 Task: Send an email with the signature Drake Wright with the subject 'Request for a sick day' and the message 'Please let me know if you require any further information from me.' from softage.1@softage.net to softage.8@softage.net,  softage.1@softage.net and softage.9@softage.net with CC to softage.10@softage.net with an attached document Market_analysis.docx
Action: Mouse moved to (688, 154)
Screenshot: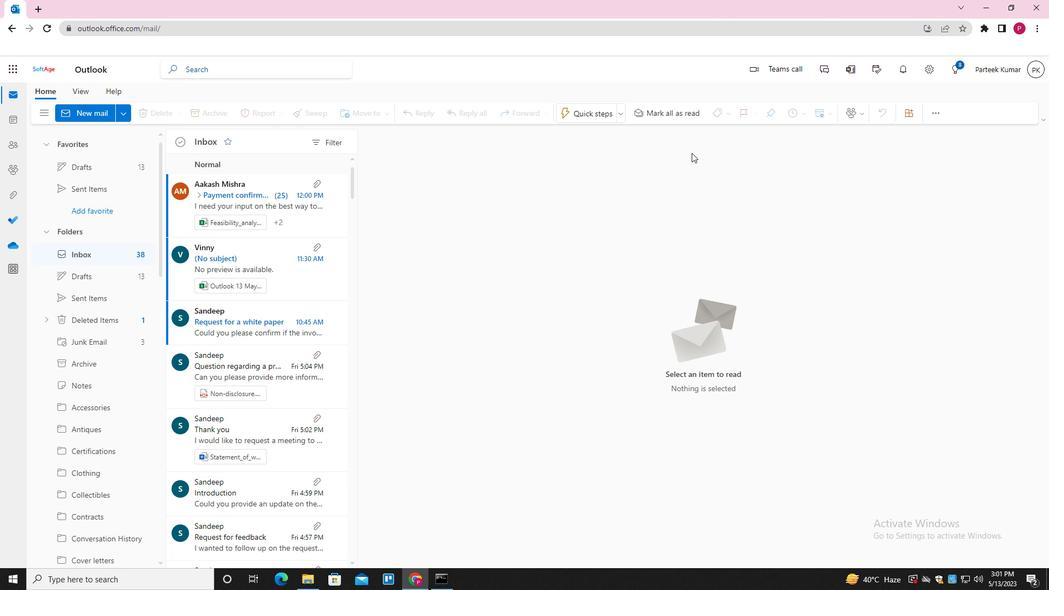 
Action: Key pressed n
Screenshot: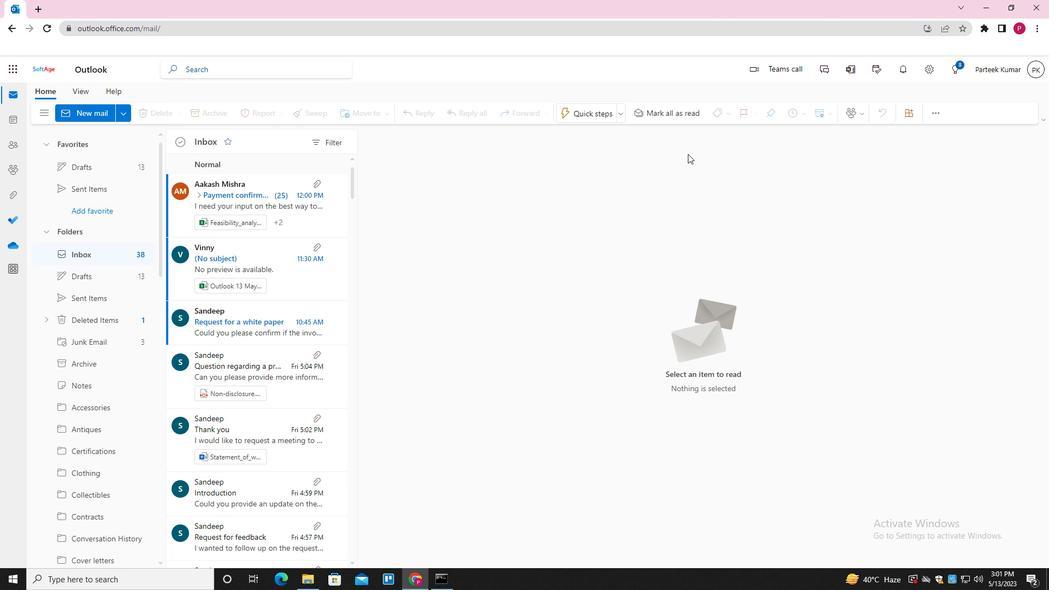 
Action: Mouse moved to (737, 115)
Screenshot: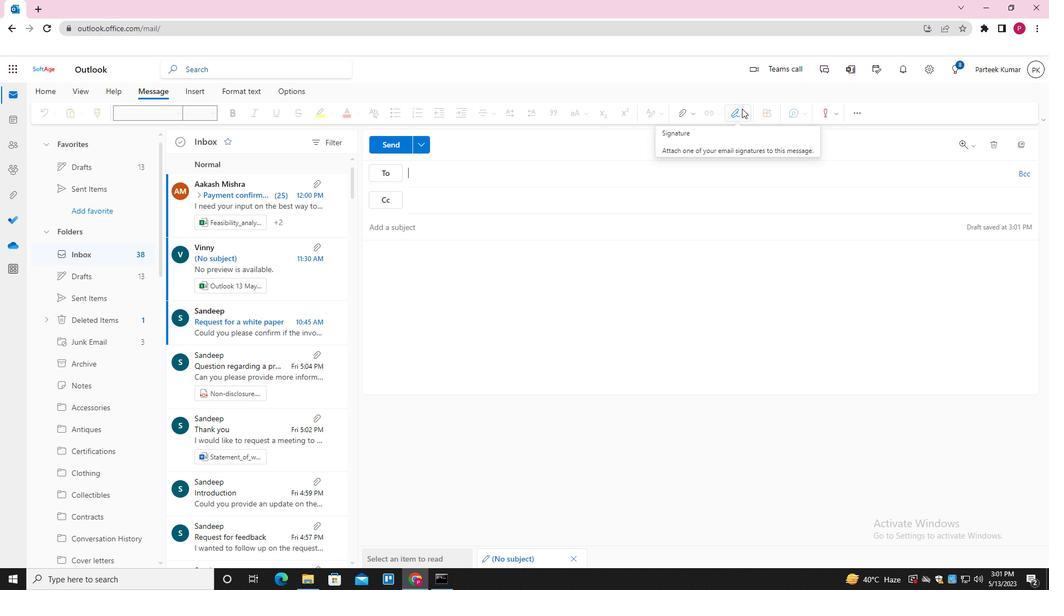 
Action: Mouse pressed left at (737, 115)
Screenshot: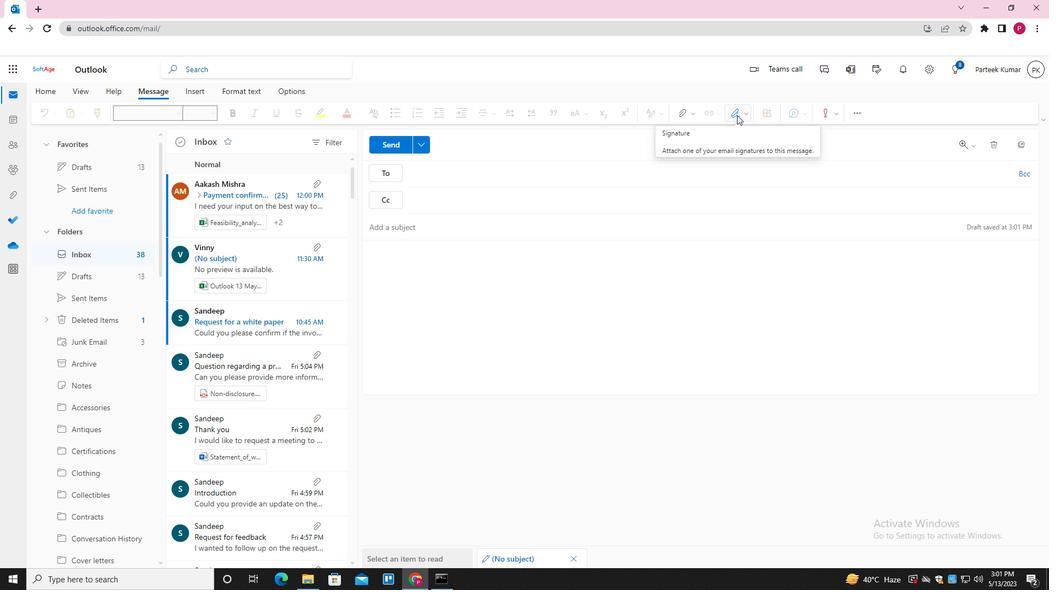 
Action: Mouse moved to (735, 155)
Screenshot: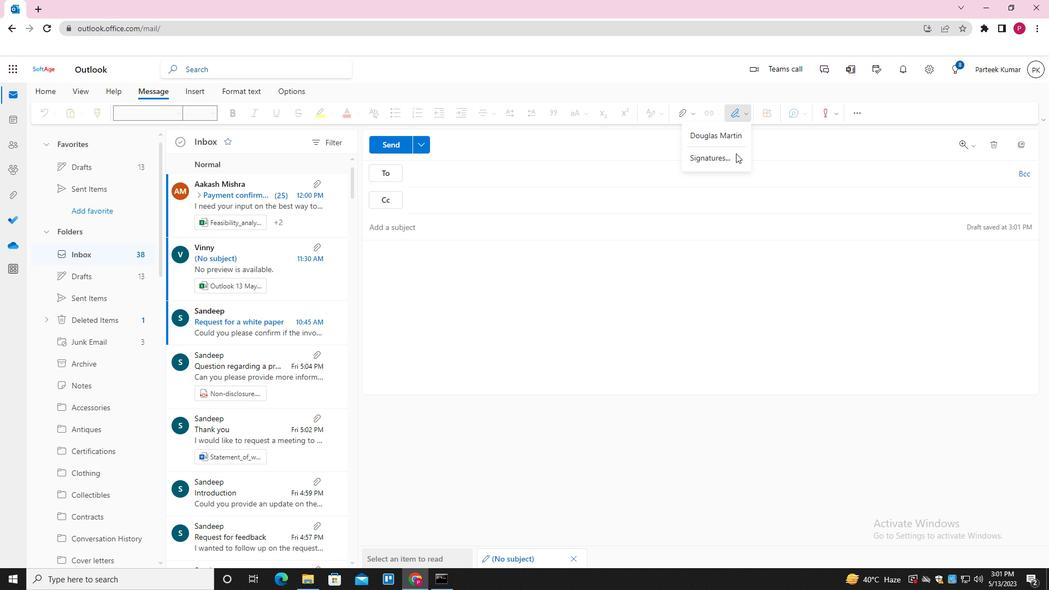 
Action: Mouse pressed left at (735, 155)
Screenshot: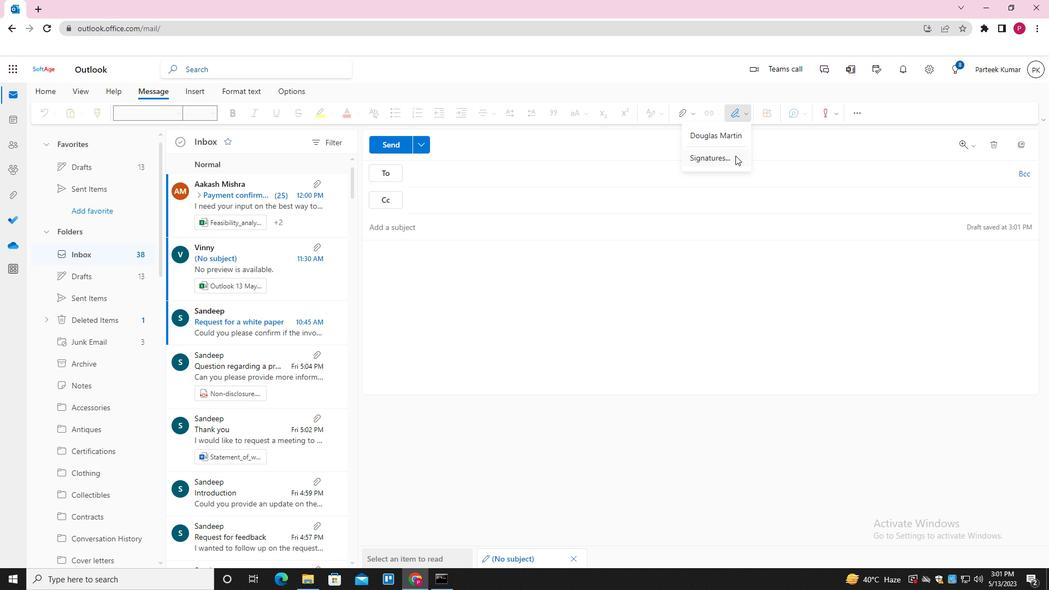 
Action: Mouse moved to (593, 197)
Screenshot: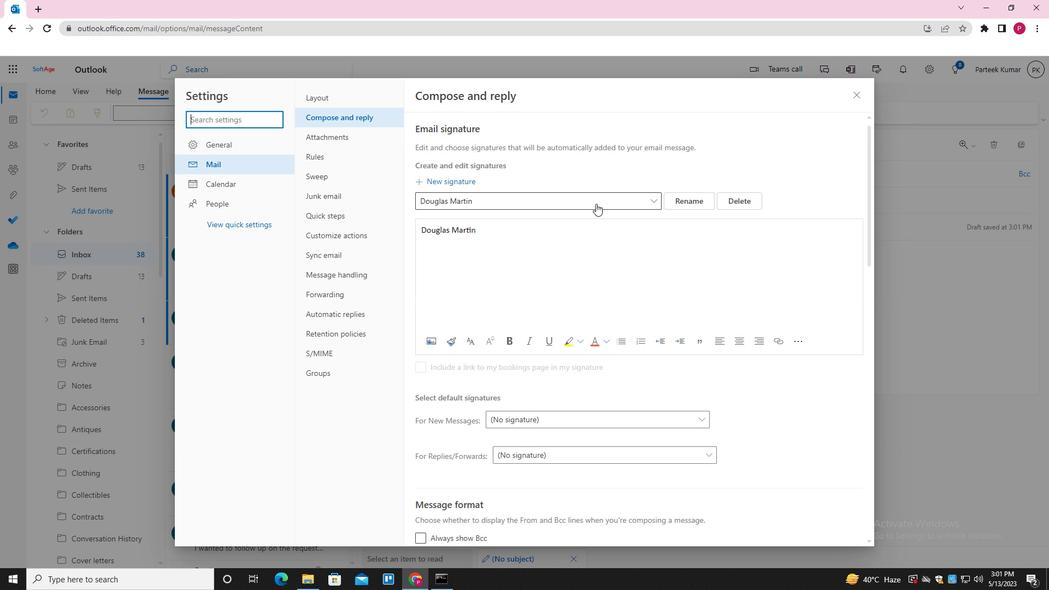 
Action: Mouse pressed left at (593, 197)
Screenshot: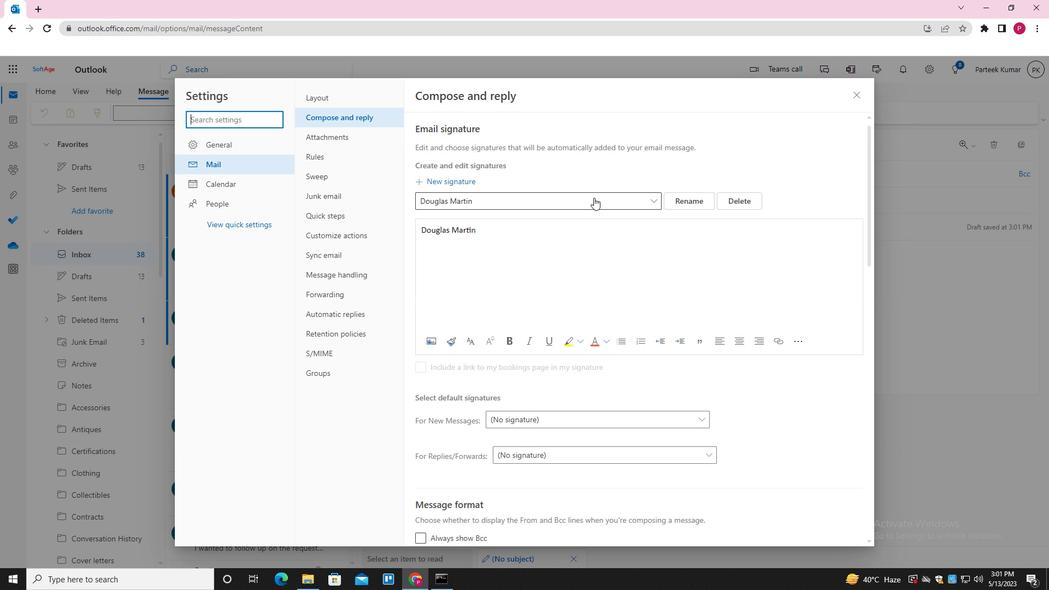 
Action: Mouse moved to (730, 193)
Screenshot: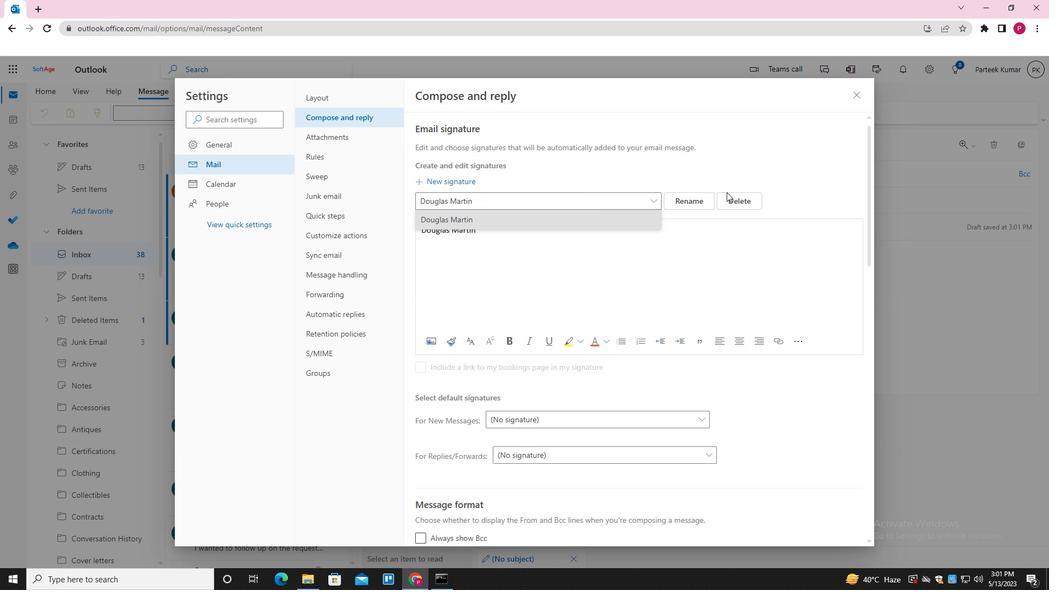 
Action: Mouse pressed left at (730, 193)
Screenshot: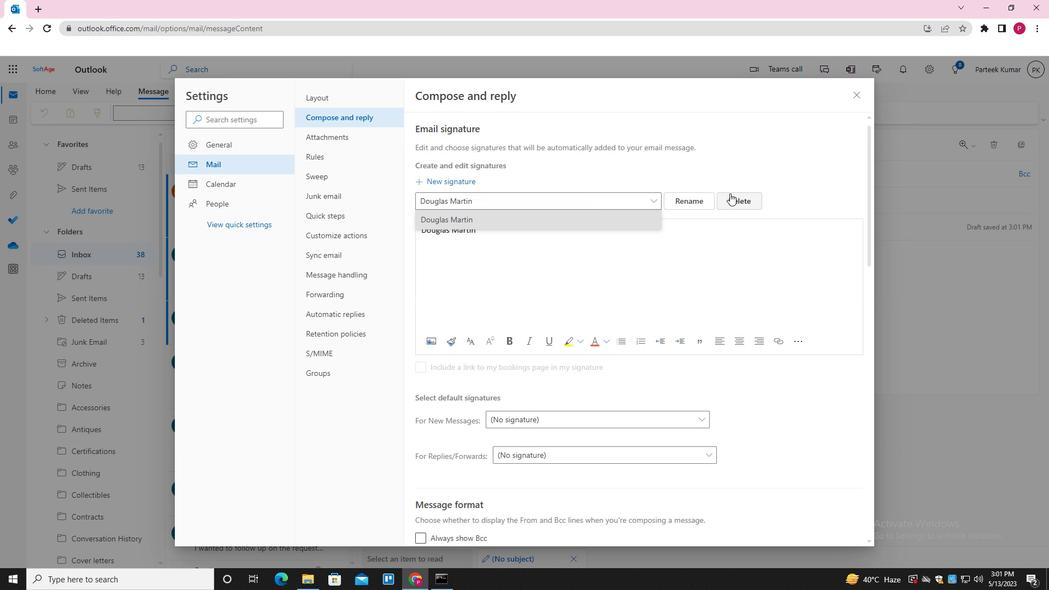 
Action: Mouse moved to (618, 203)
Screenshot: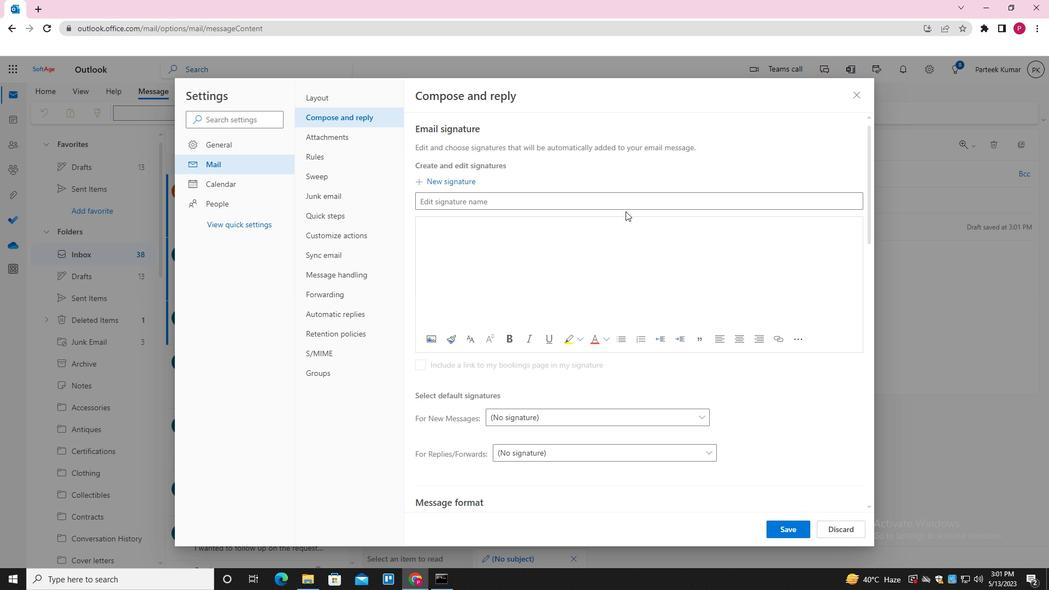 
Action: Mouse pressed left at (618, 203)
Screenshot: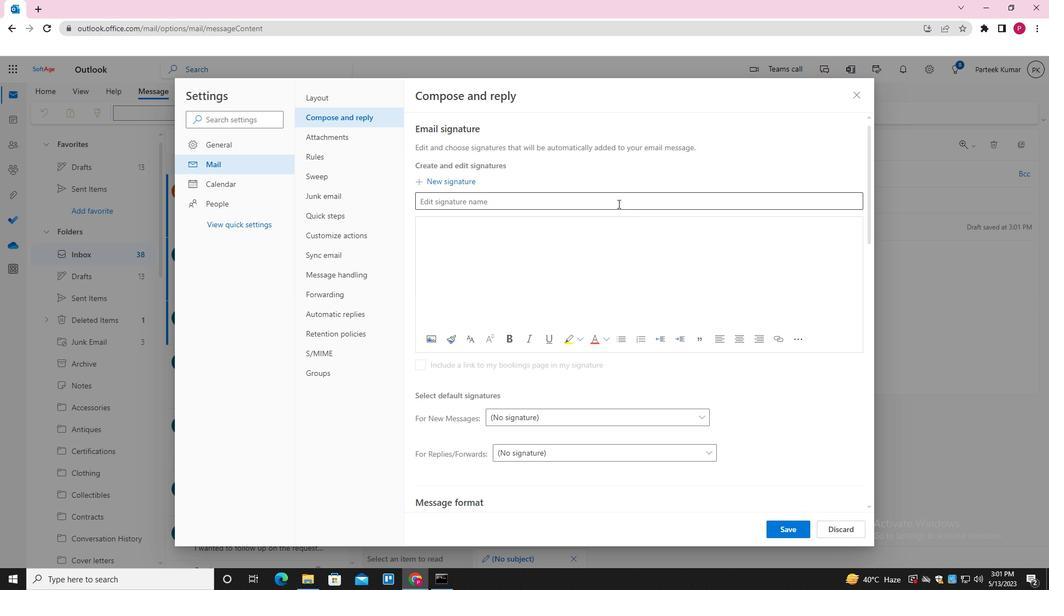 
Action: Key pressed <Key.shift>DRE<Key.backspace>AKE<Key.left><Key.left><Key.left><Key.left><Key.backspace><Key.shift><Key.shift><Key.shift><Key.shift><Key.shift><Key.shift>D<Key.right><Key.right><Key.right><Key.right><Key.space><Key.shift>WRIGST<Key.backspace><Key.backspace>HT
Screenshot: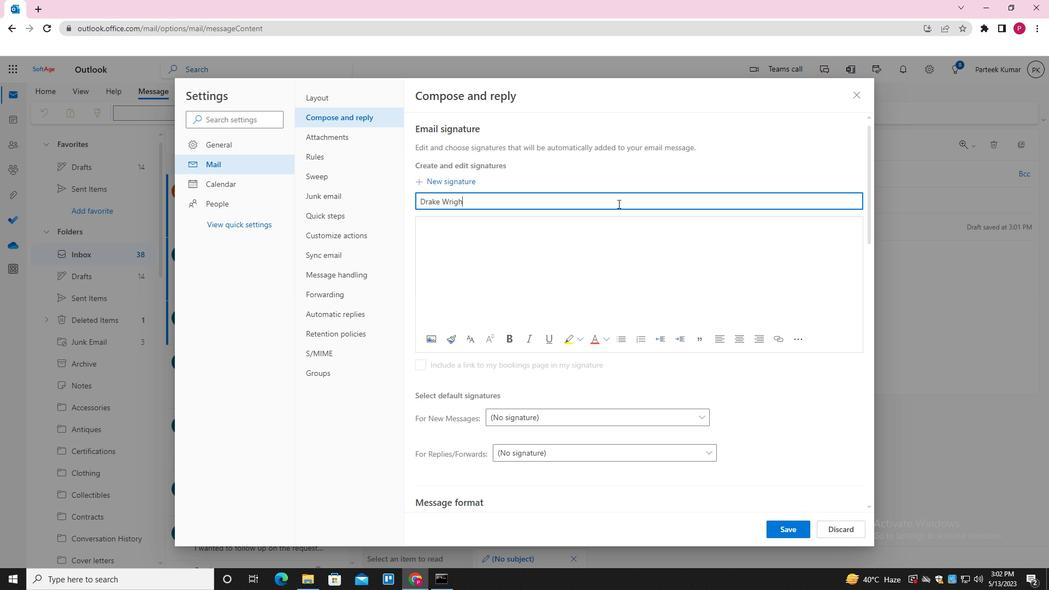 
Action: Mouse moved to (445, 251)
Screenshot: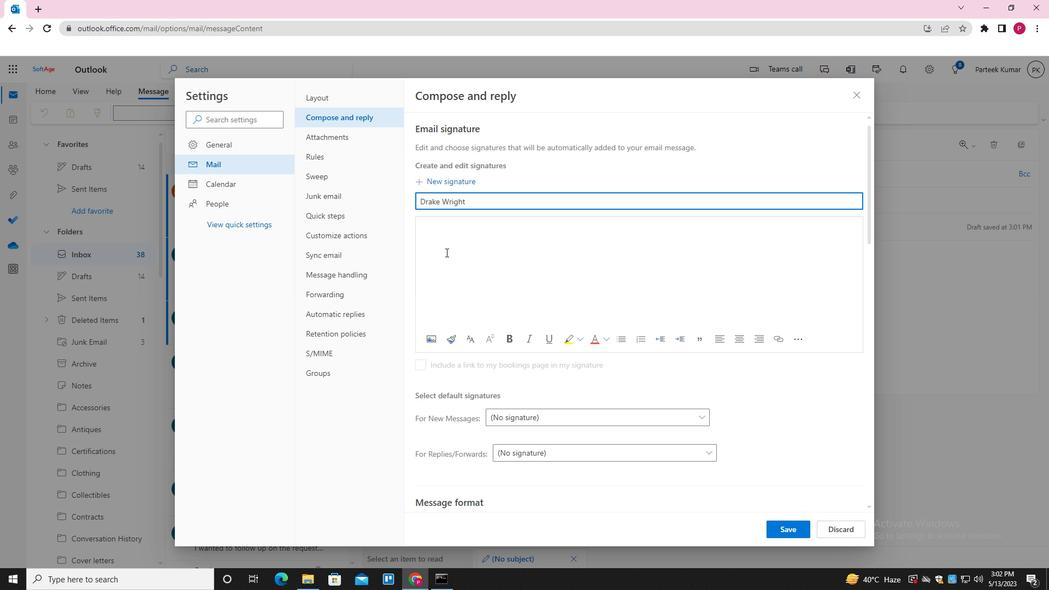 
Action: Mouse pressed left at (445, 251)
Screenshot: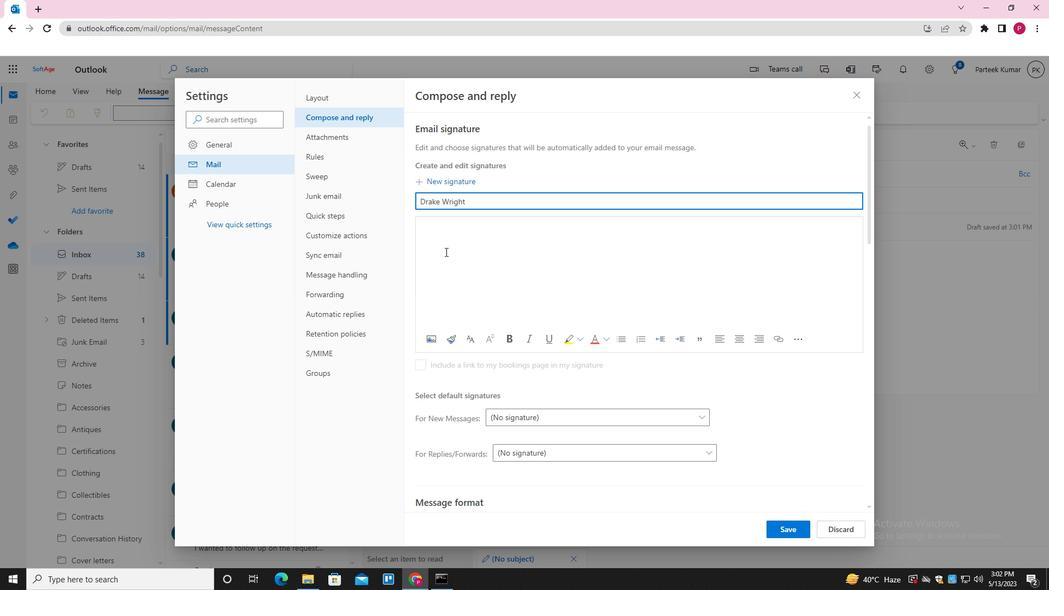 
Action: Key pressed <Key.shift><Key.shift><Key.shift><Key.shift><Key.shift><Key.shift><Key.shift>DRAKE<Key.space><Key.shift>WRIGHT
Screenshot: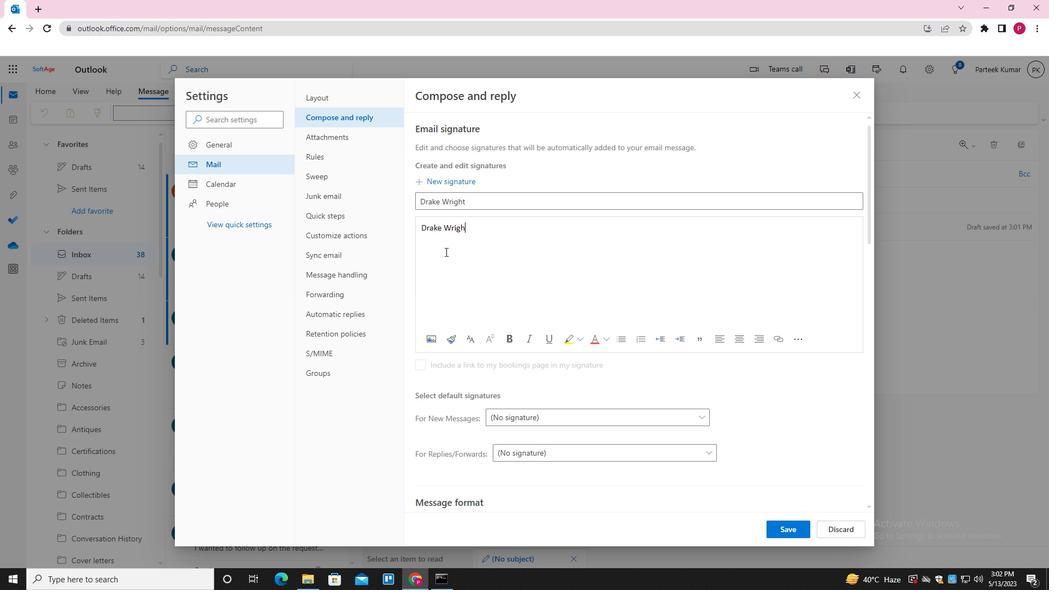 
Action: Mouse moved to (782, 526)
Screenshot: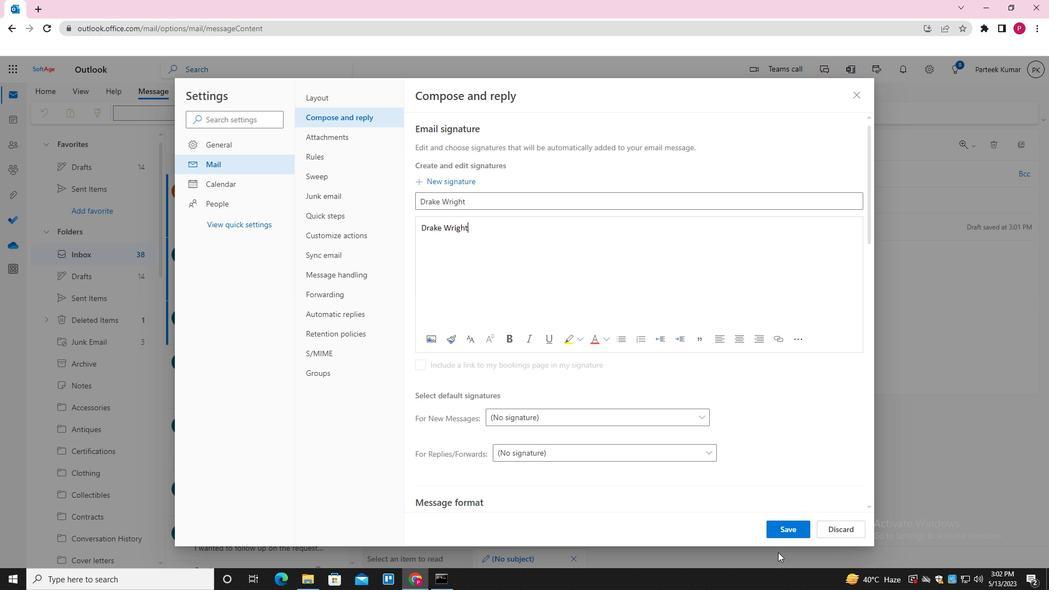 
Action: Mouse pressed left at (782, 526)
Screenshot: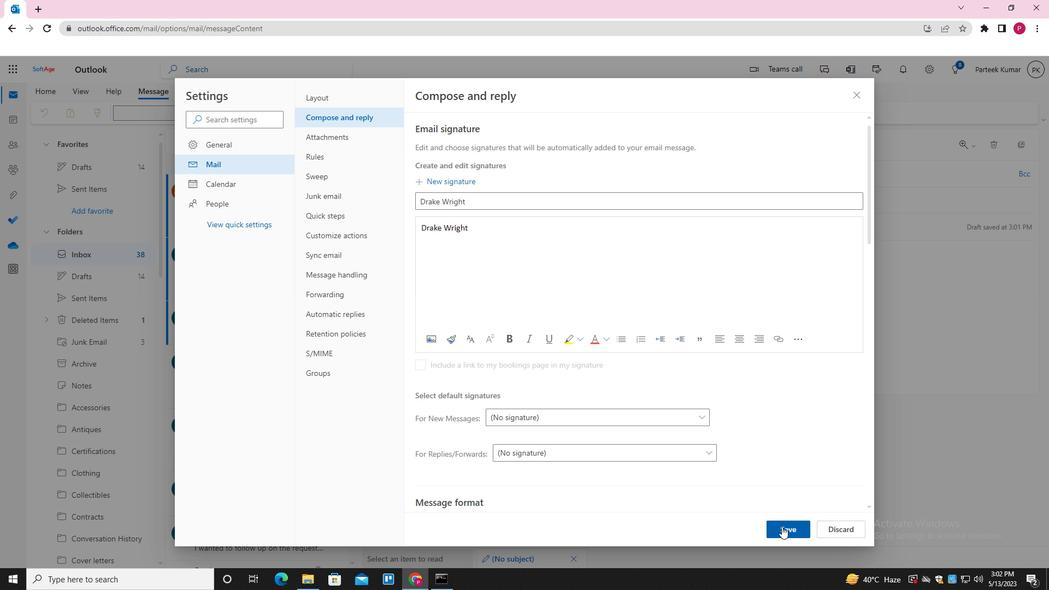 
Action: Mouse moved to (862, 92)
Screenshot: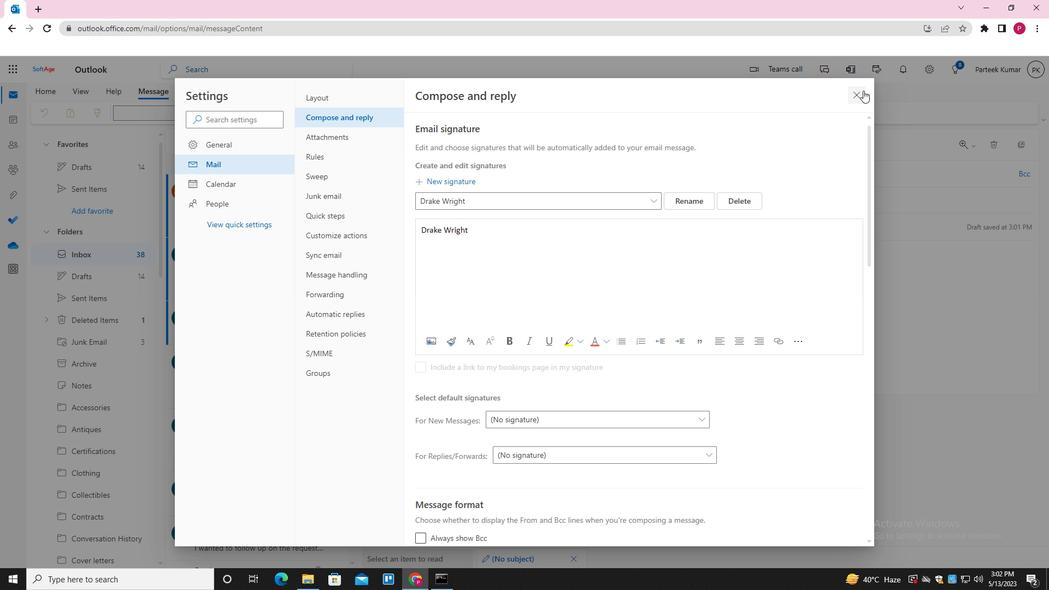 
Action: Mouse pressed left at (862, 92)
Screenshot: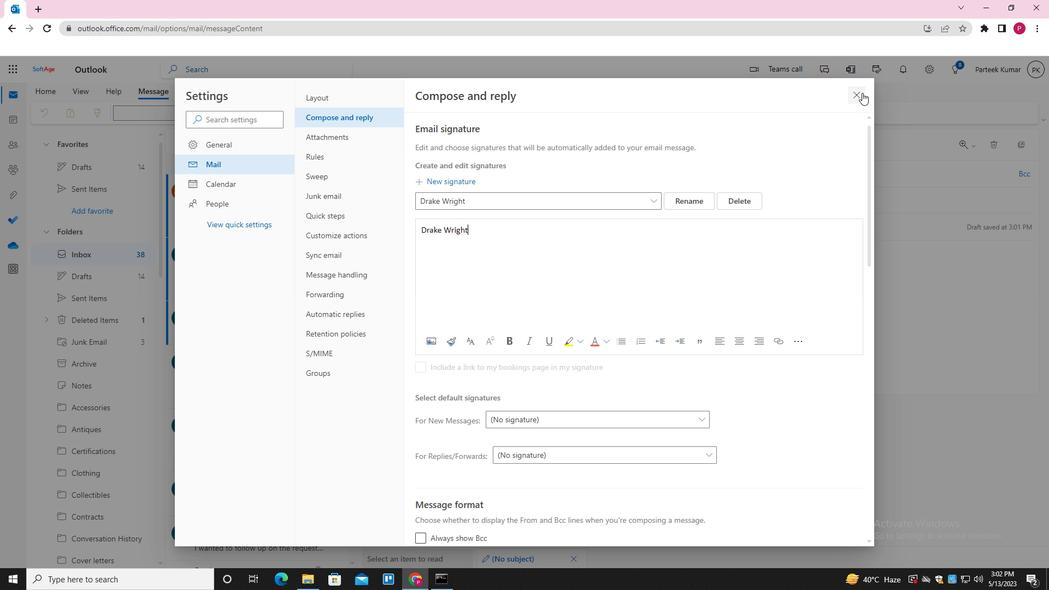 
Action: Mouse moved to (733, 114)
Screenshot: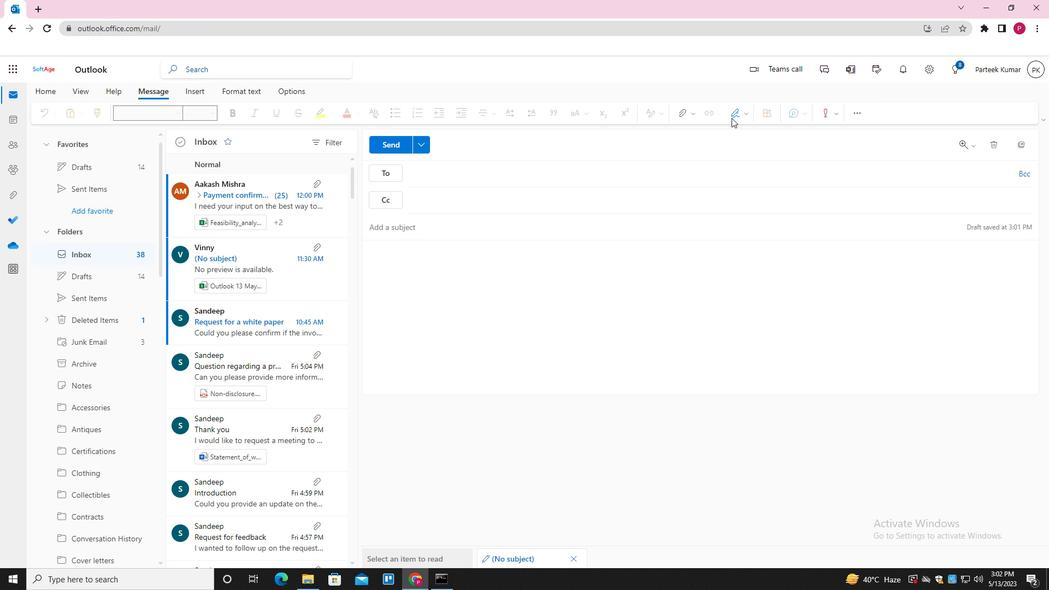 
Action: Mouse pressed left at (733, 114)
Screenshot: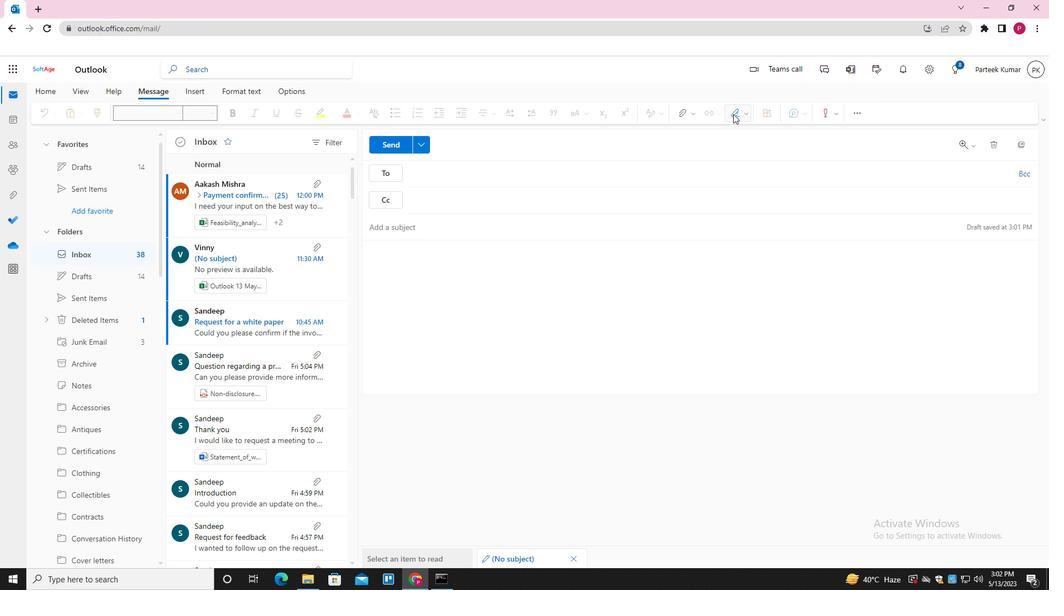 
Action: Mouse moved to (734, 134)
Screenshot: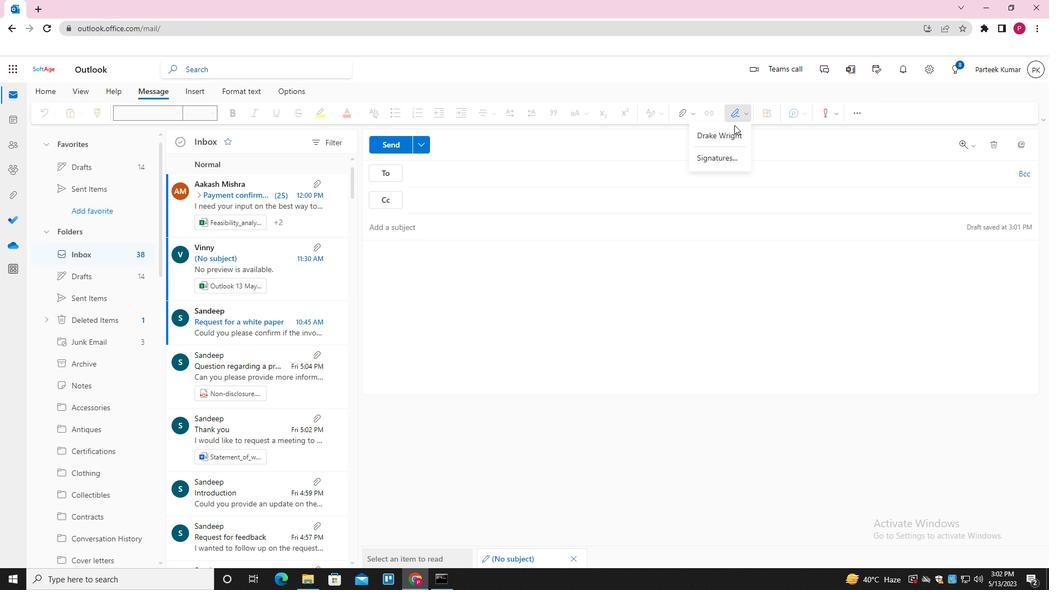
Action: Mouse pressed left at (734, 134)
Screenshot: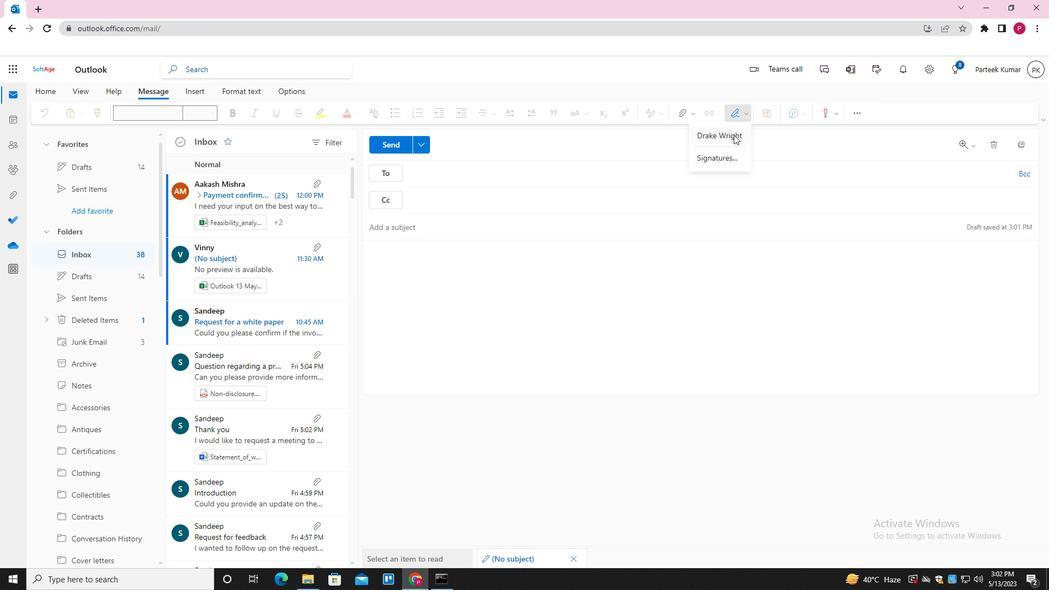 
Action: Mouse moved to (444, 228)
Screenshot: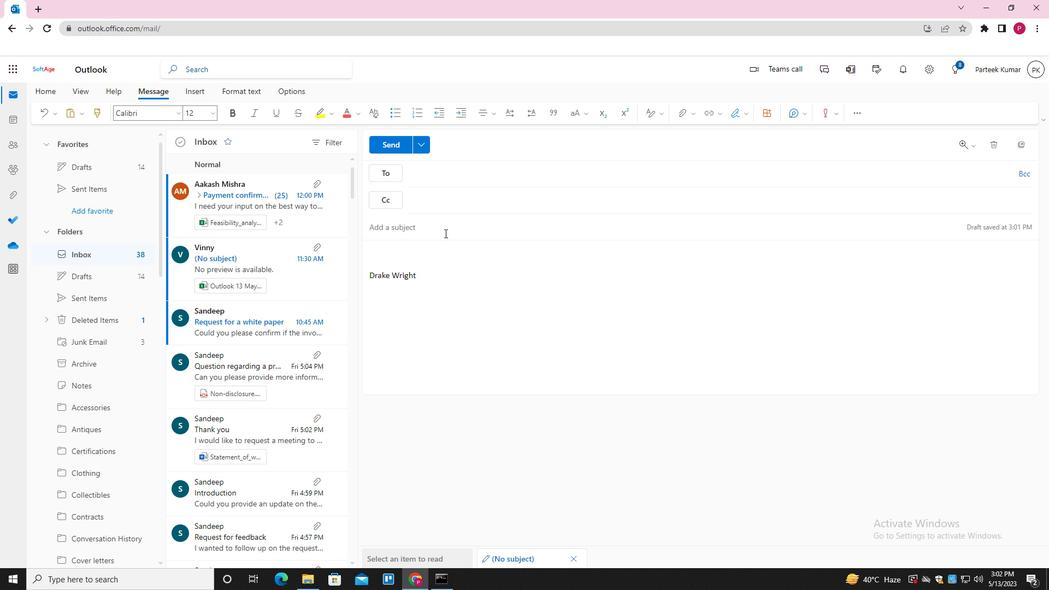 
Action: Mouse pressed left at (444, 228)
Screenshot: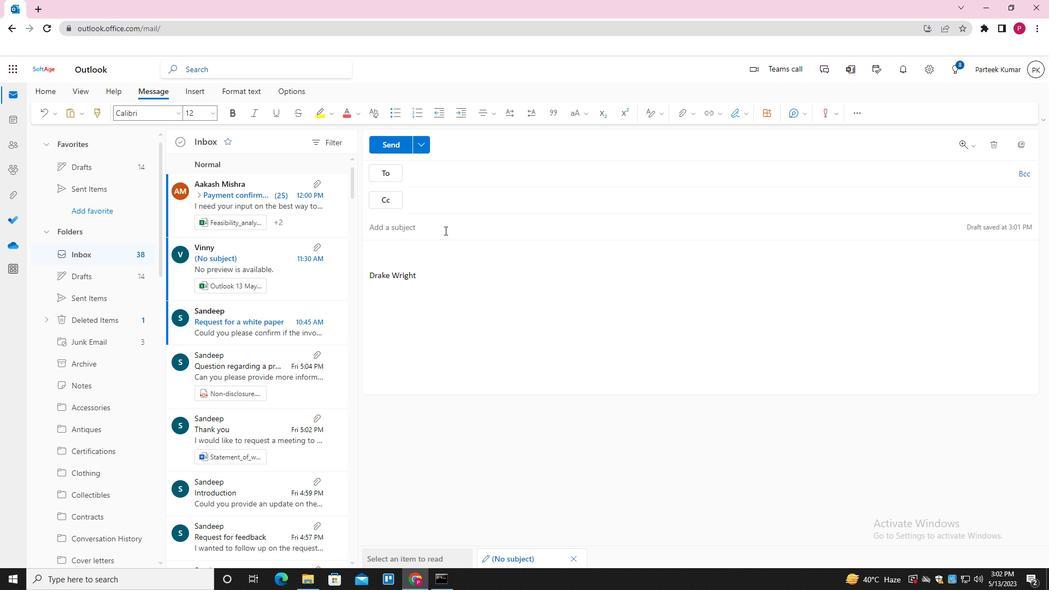 
Action: Key pressed <Key.shift>REQUEST<Key.space>FOR<Key.space>A<Key.space>SICK<Key.space>DAY
Screenshot: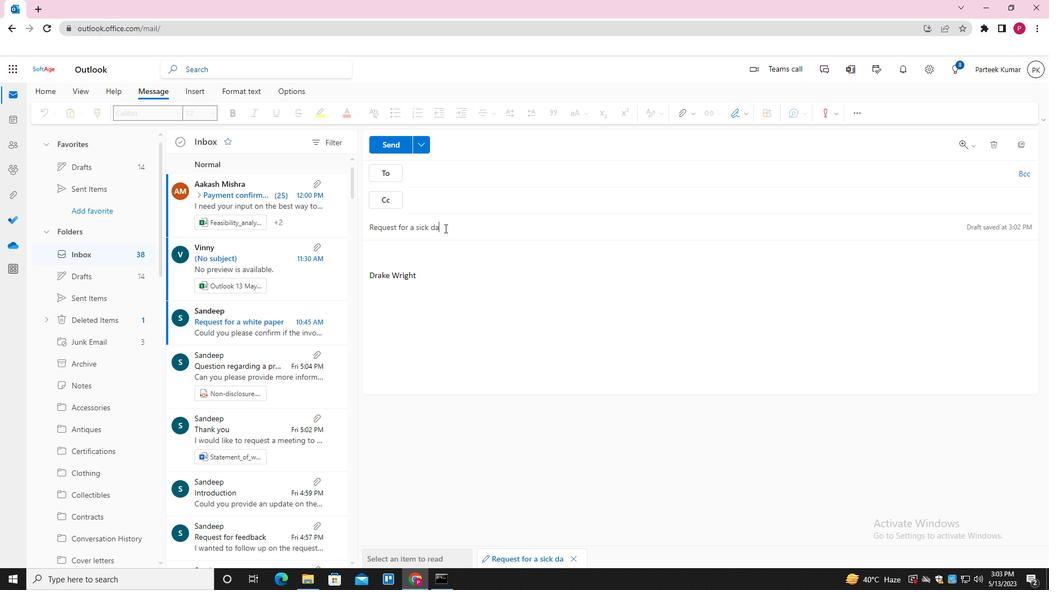 
Action: Mouse moved to (370, 254)
Screenshot: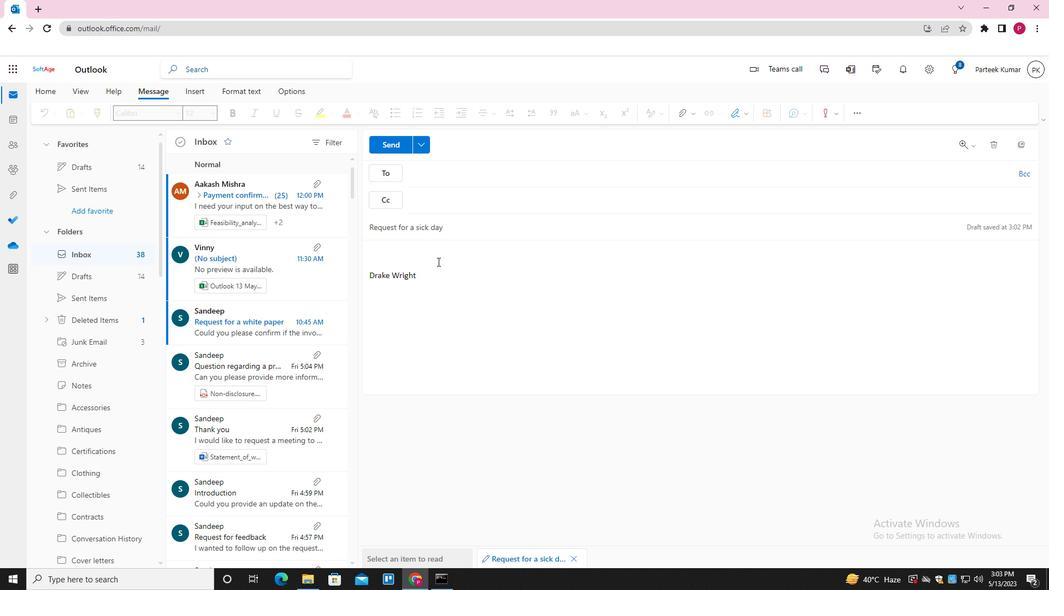 
Action: Mouse pressed left at (370, 254)
Screenshot: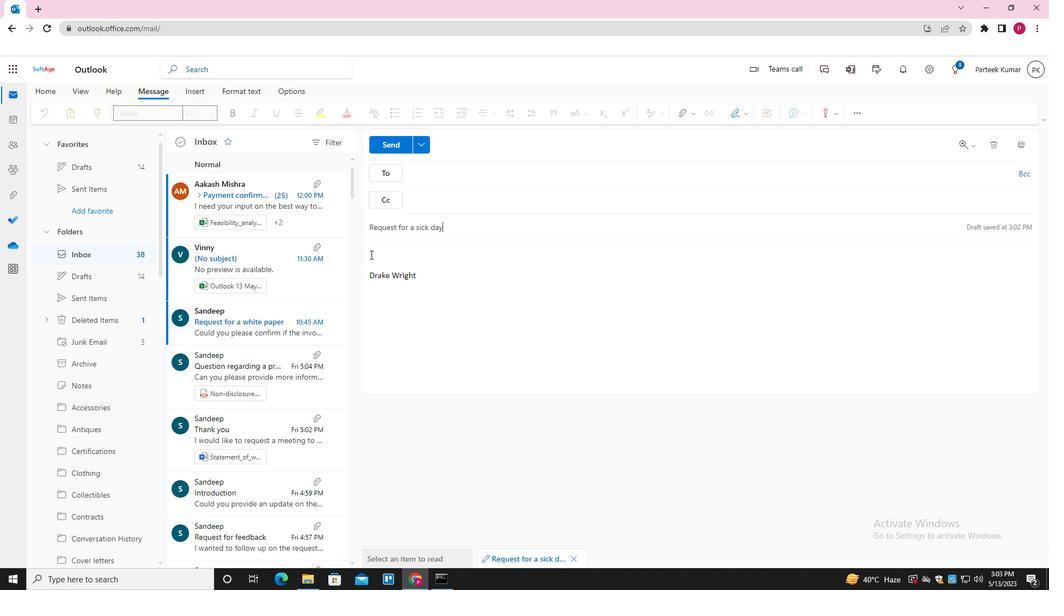 
Action: Mouse moved to (408, 256)
Screenshot: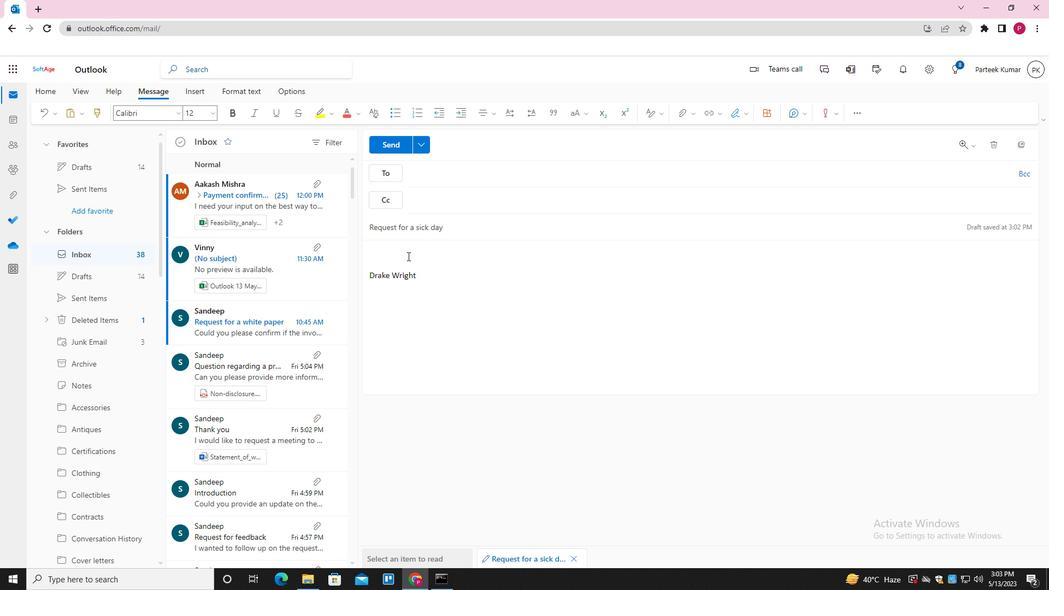 
Action: Key pressed <Key.shift>PLEASE<Key.space>LET<Key.space>ME<Key.space>KNOW<Key.space>IF<Key.space>YOU<Key.space>REQUIRED<Key.space>ANY<Key.space>FURTHER<Key.space>INFORMATION<Key.space>FROM<Key.space>ME
Screenshot: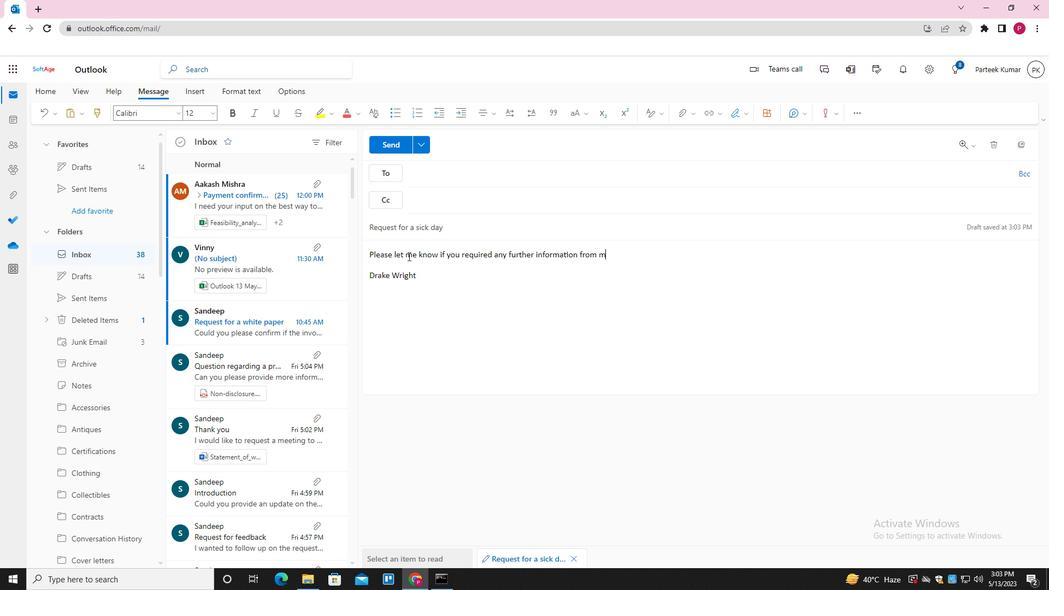 
Action: Mouse moved to (418, 172)
Screenshot: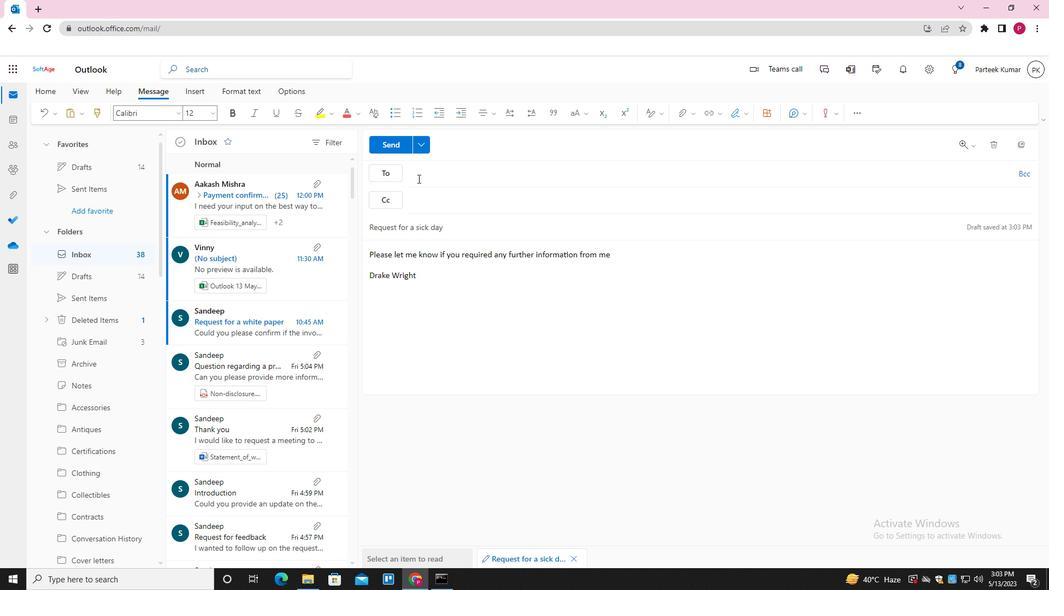 
Action: Mouse pressed left at (418, 172)
Screenshot: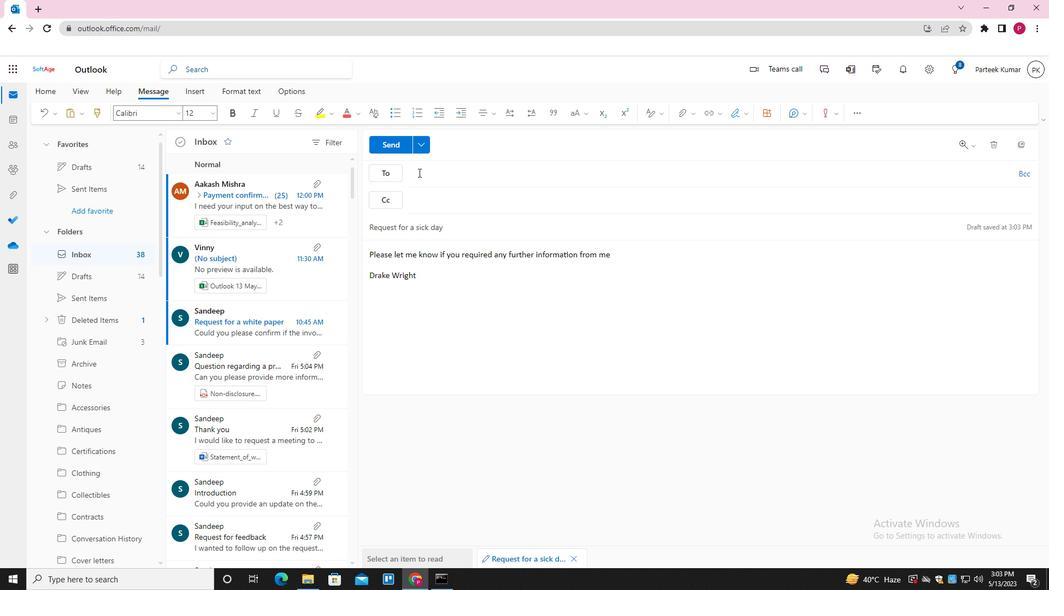 
Action: Mouse moved to (437, 178)
Screenshot: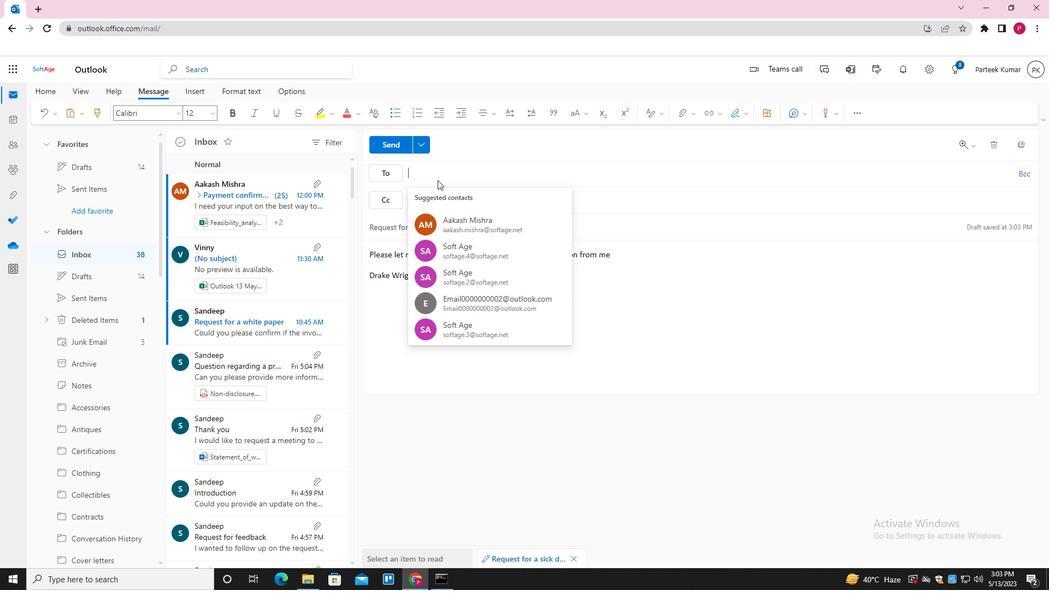
Action: Key pressed <Key.shift>SOFTAGE.<<104>><Key.backspace>8<Key.shift>@SOFTAGE.NET<Key.enter><Key.shift>SOFTAGE.1<Key.shift>@SOFTAGE.NET<Key.enter><Key.shift>SOFTAGE.9<Key.shift>@SOFTAGE.NET<Key.enter><Key.tab><Key.shift>SOFTAGE.10<Key.shift>@S<Key.backspace><Key.shift>SOFTAGE.NET<Key.enter>
Screenshot: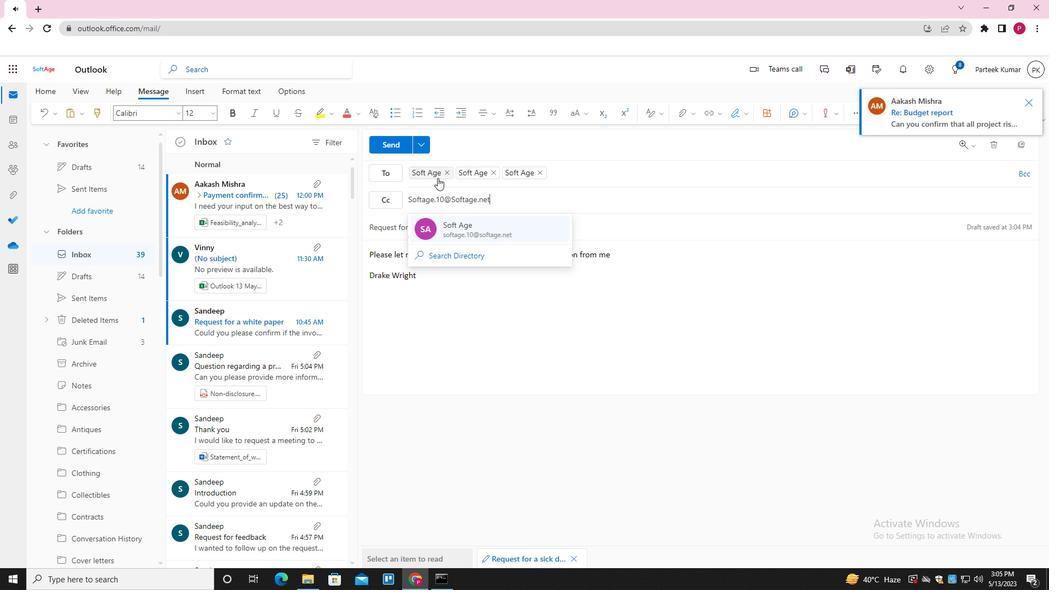 
Action: Mouse moved to (687, 114)
Screenshot: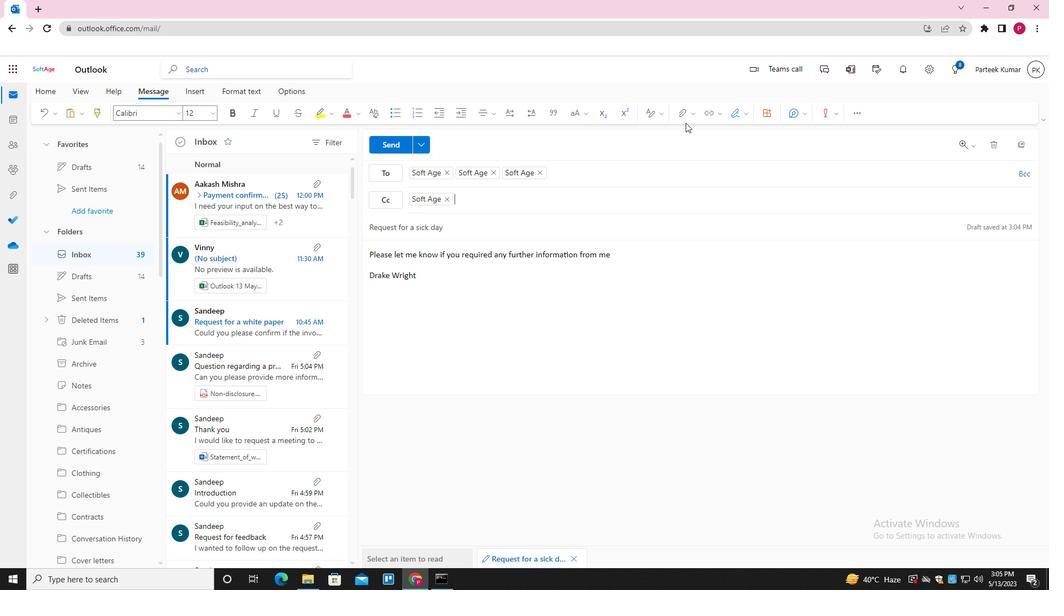 
Action: Mouse pressed left at (687, 114)
Screenshot: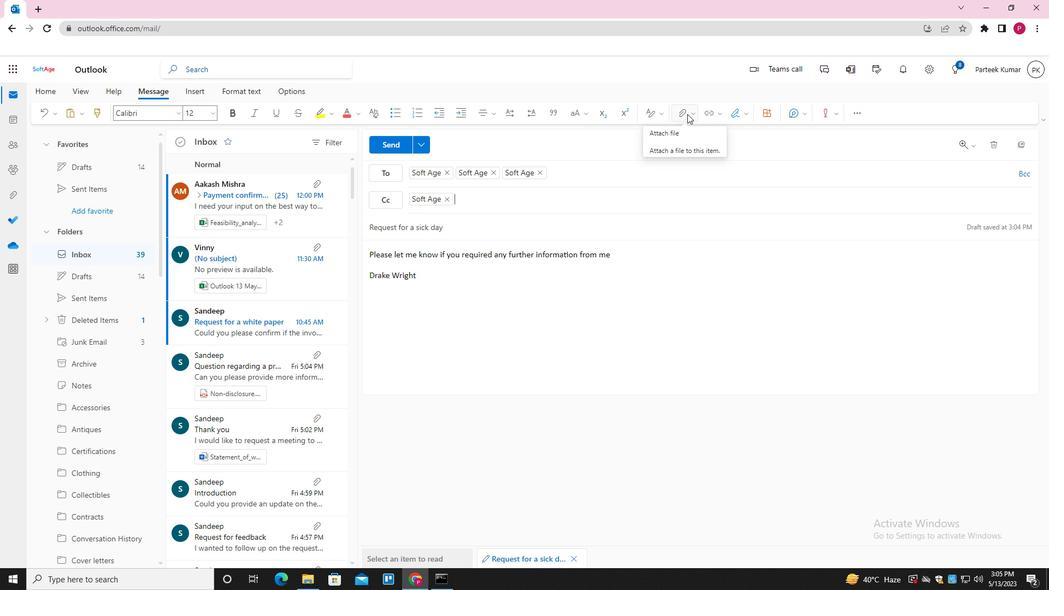 
Action: Mouse moved to (647, 137)
Screenshot: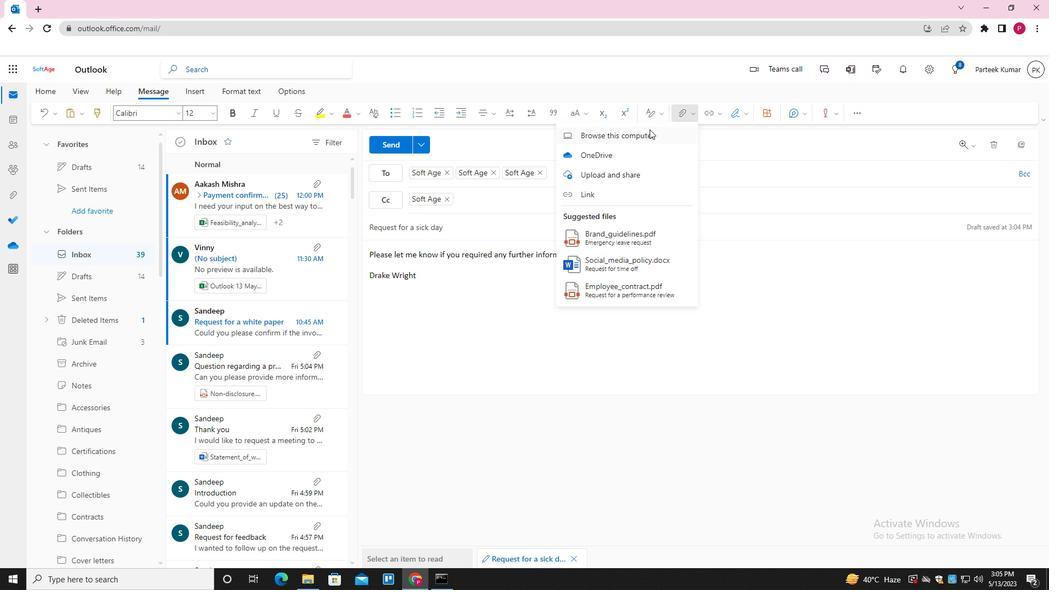 
Action: Mouse pressed left at (647, 137)
Screenshot: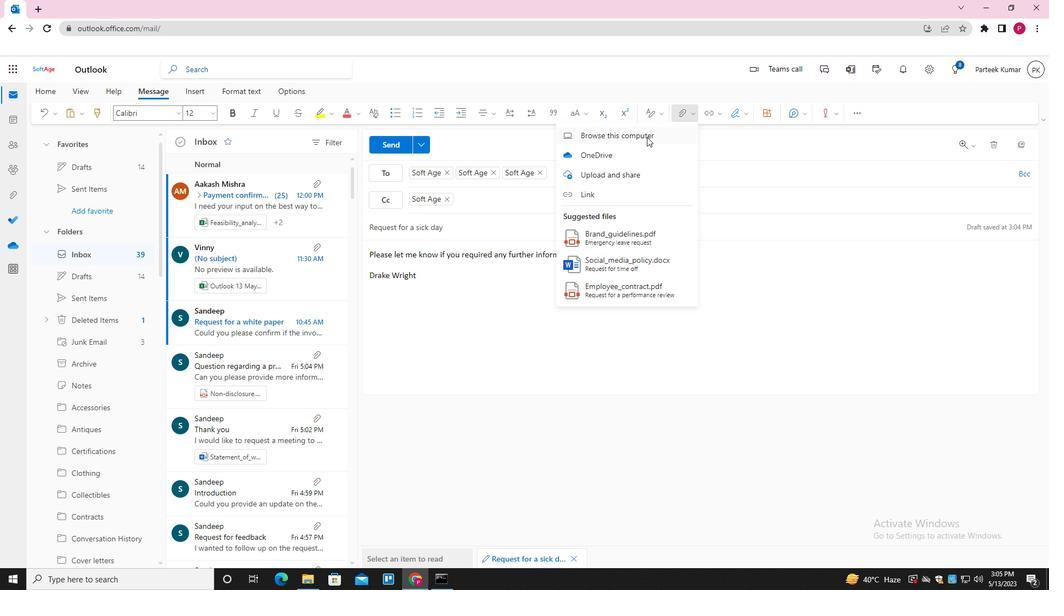 
Action: Mouse moved to (143, 79)
Screenshot: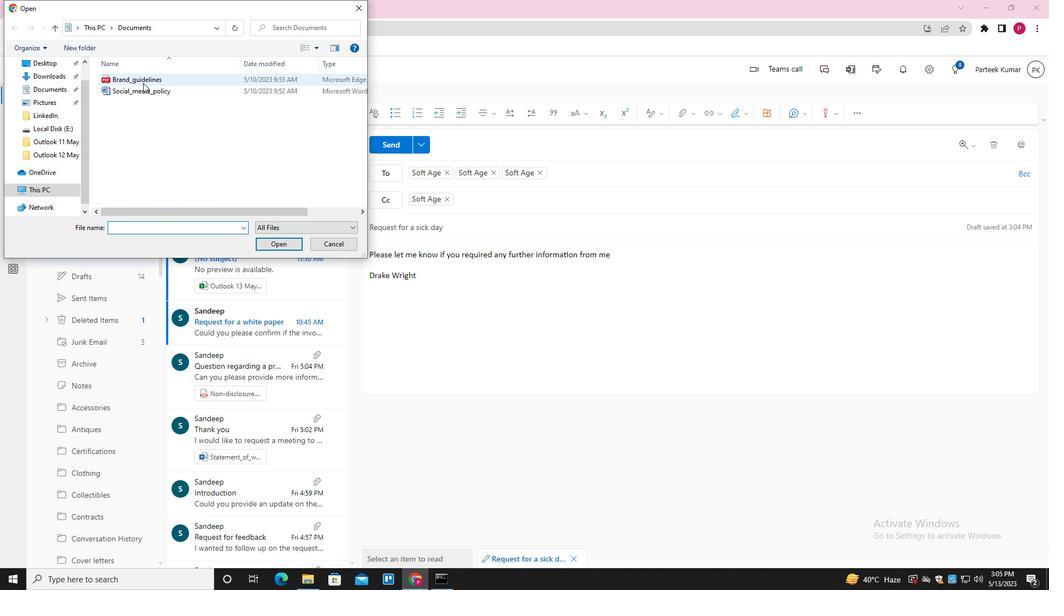 
Action: Mouse pressed right at (143, 79)
Screenshot: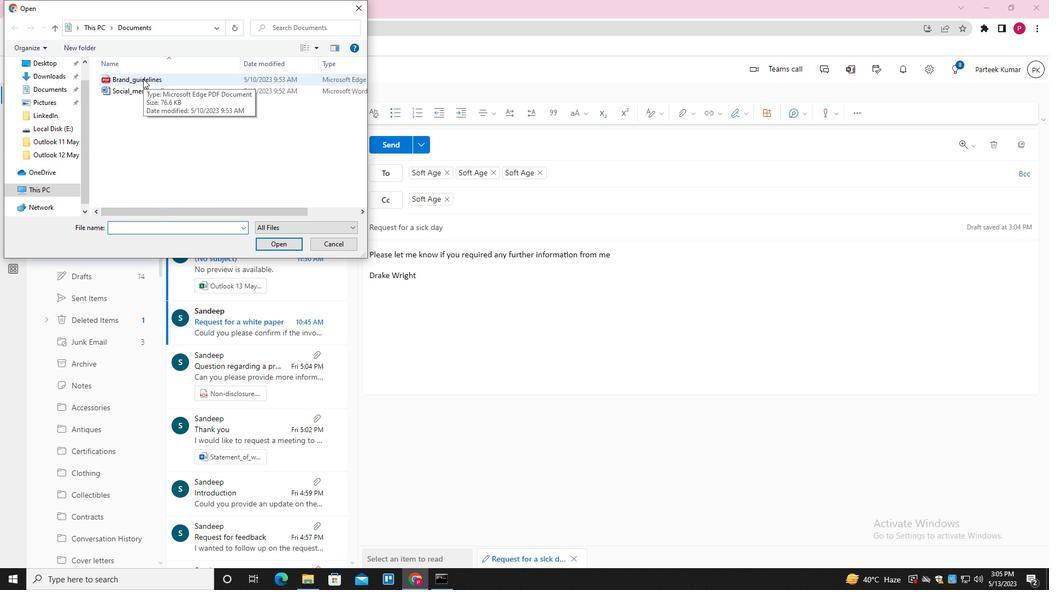 
Action: Mouse moved to (133, 91)
Screenshot: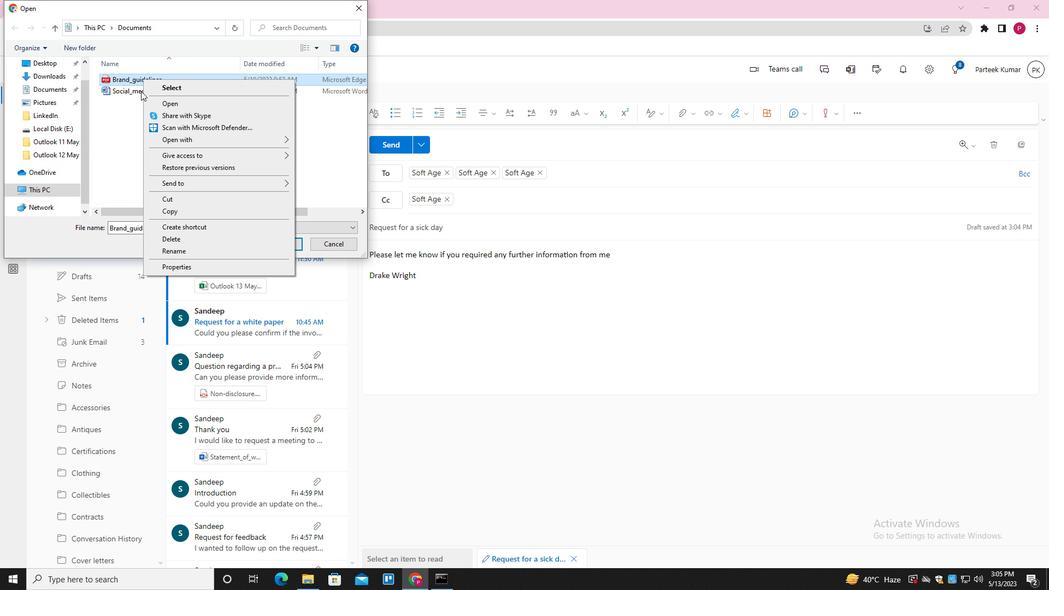 
Action: Mouse pressed left at (133, 91)
Screenshot: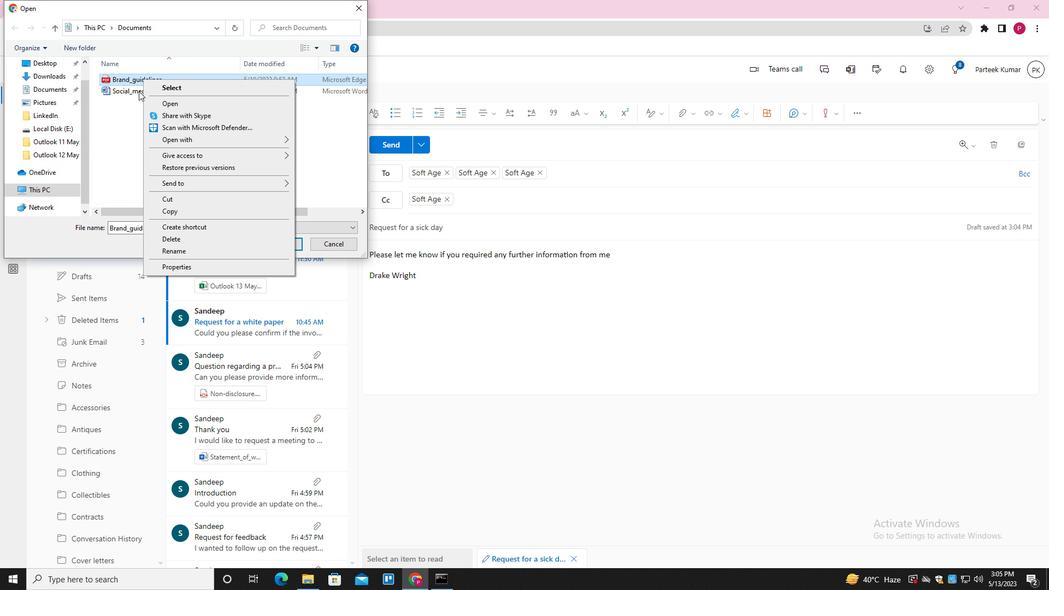 
Action: Key pressed <Key.f2><Key.backspace><Key.shift>MARKET<Key.shift_r>_ANALYSIS<Key.enter>
Screenshot: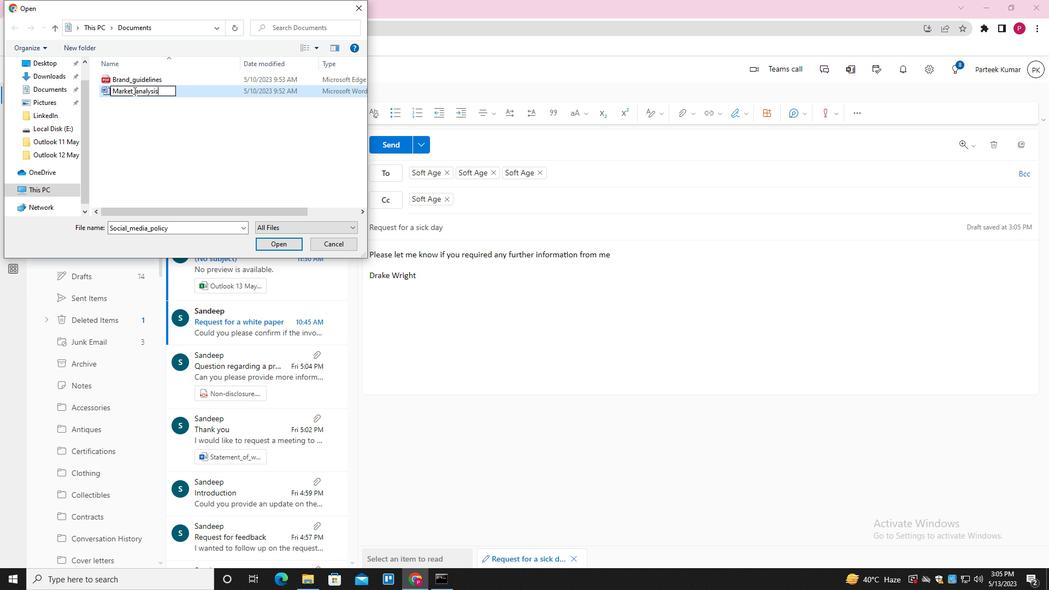 
Action: Mouse moved to (153, 90)
Screenshot: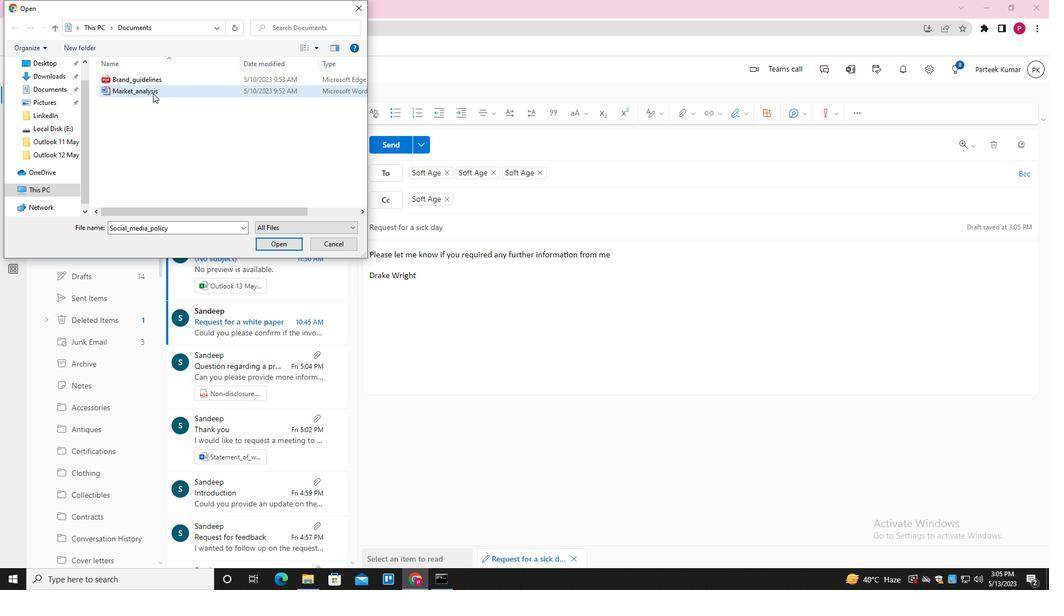 
Action: Mouse pressed left at (153, 90)
Screenshot: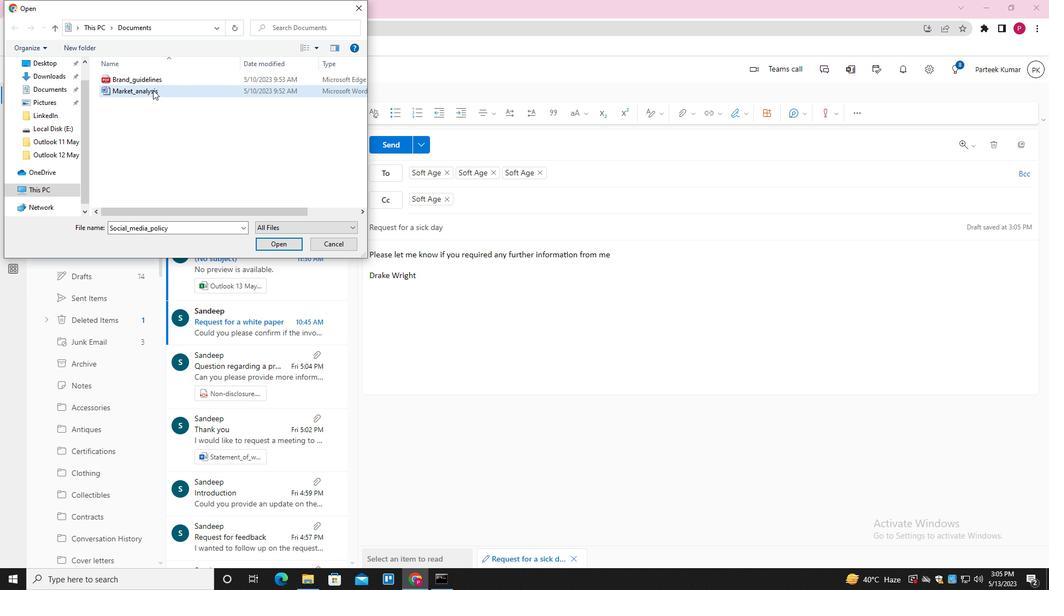 
Action: Mouse moved to (271, 242)
Screenshot: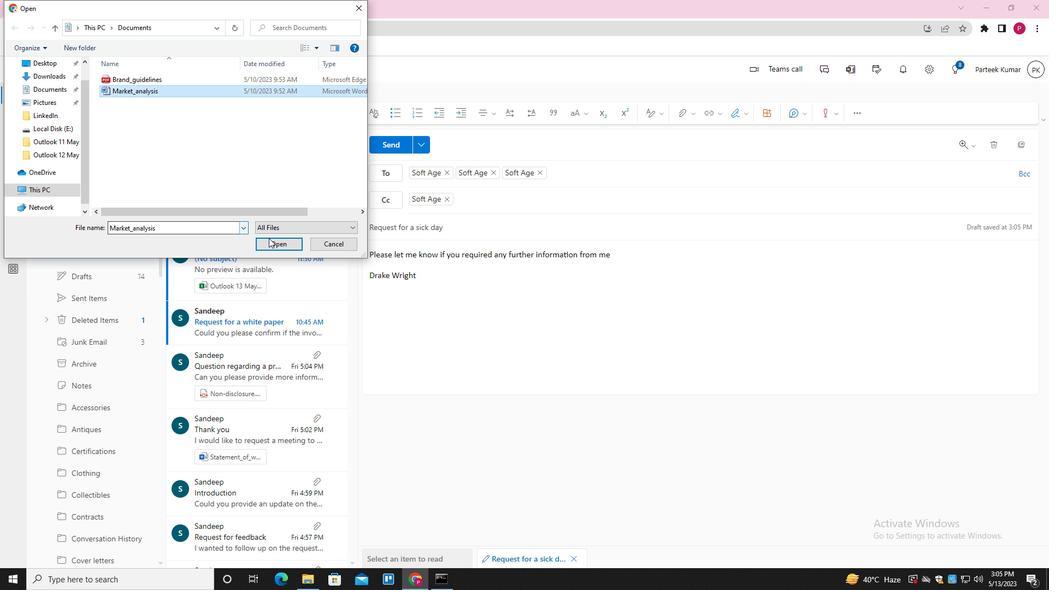 
Action: Mouse pressed left at (271, 242)
Screenshot: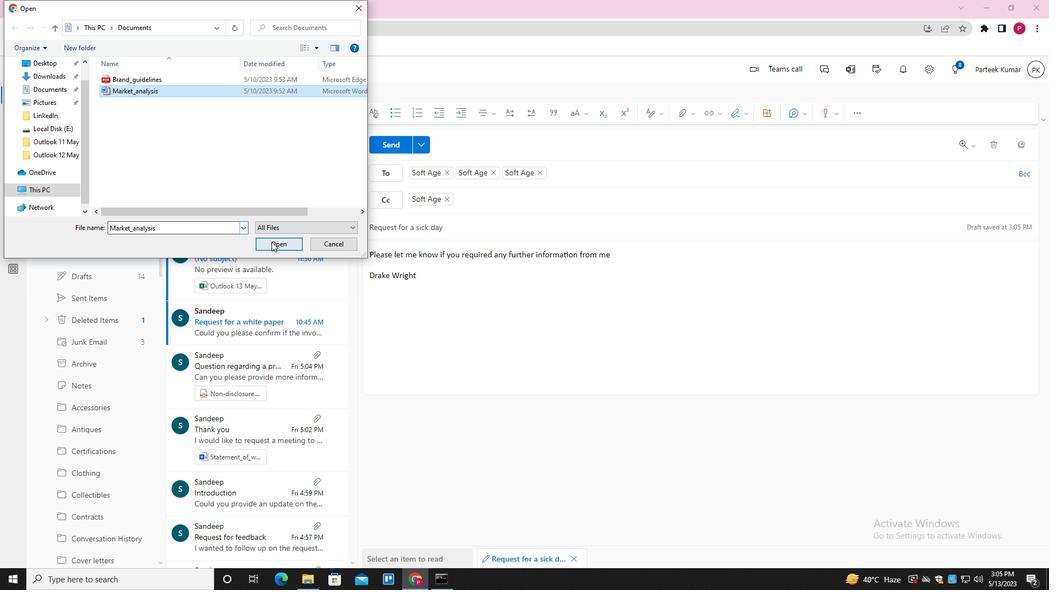 
Action: Mouse moved to (392, 142)
Screenshot: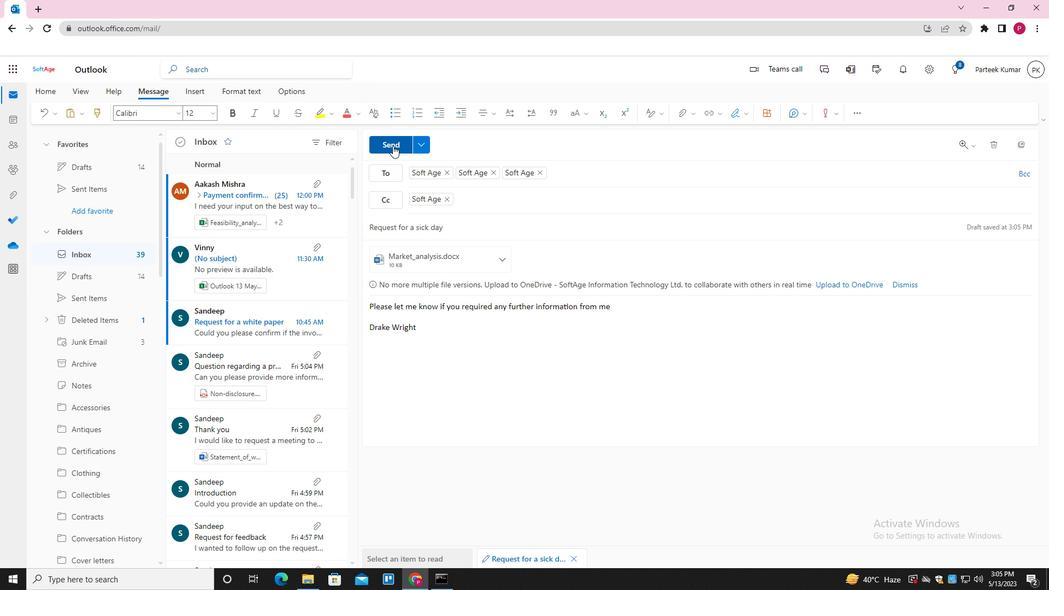 
Action: Mouse pressed left at (392, 142)
Screenshot: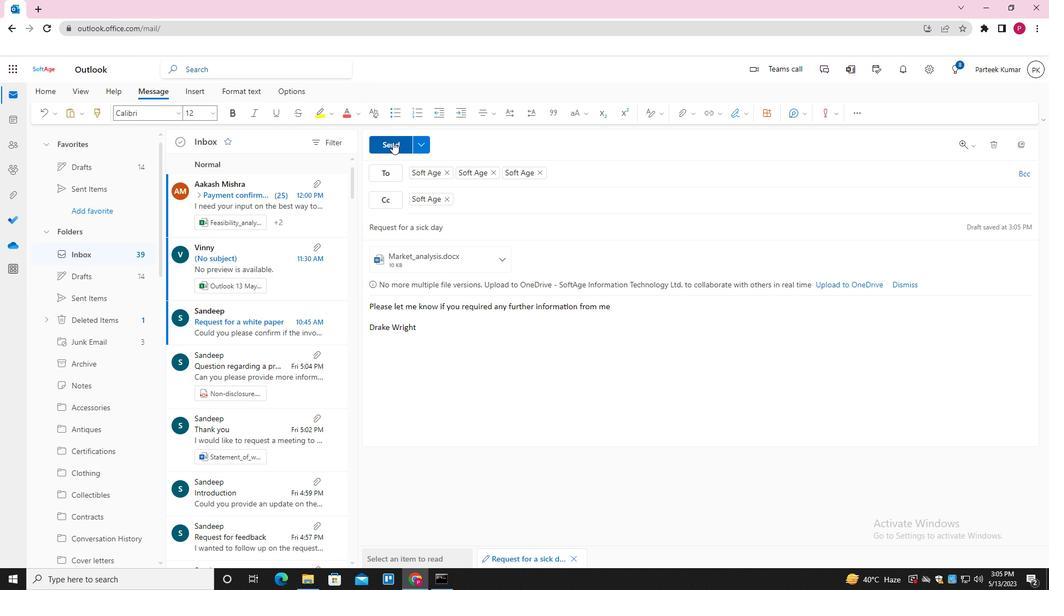 
